 Task: Disable the option Use connections data.
Action: Mouse moved to (870, 115)
Screenshot: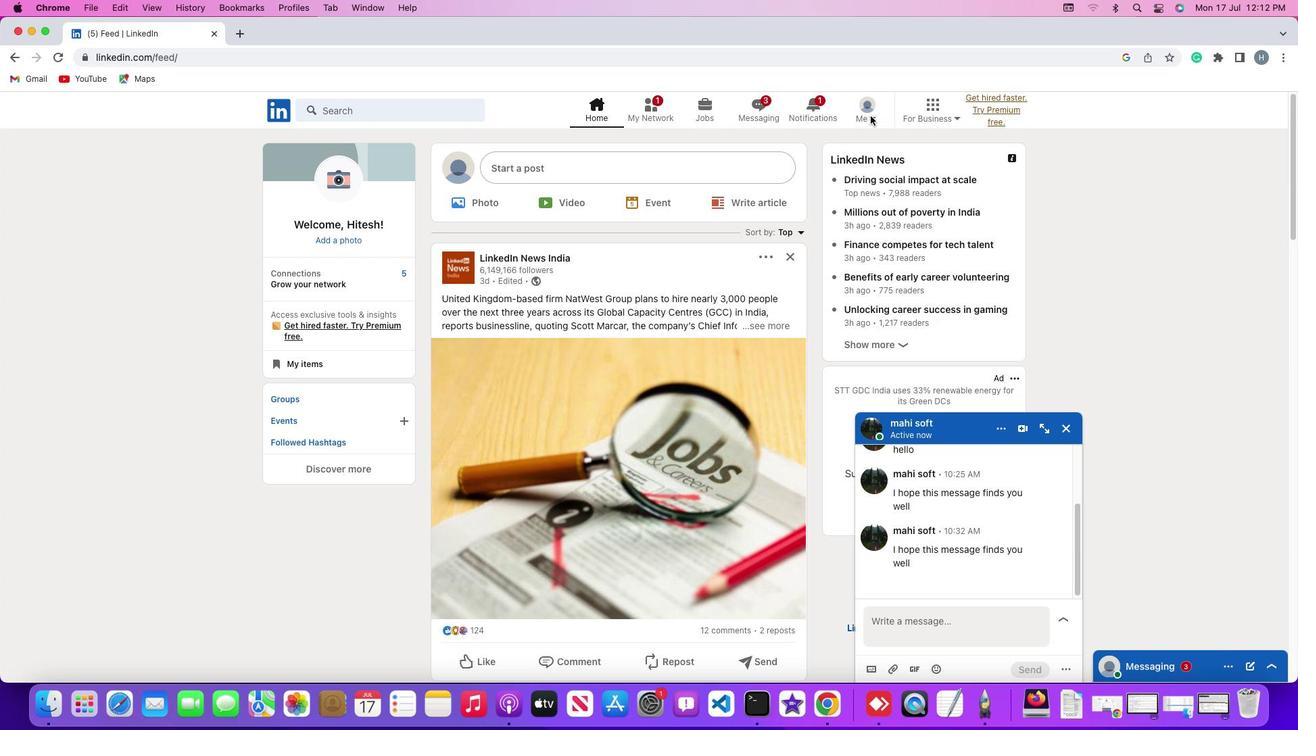 
Action: Mouse pressed left at (870, 115)
Screenshot: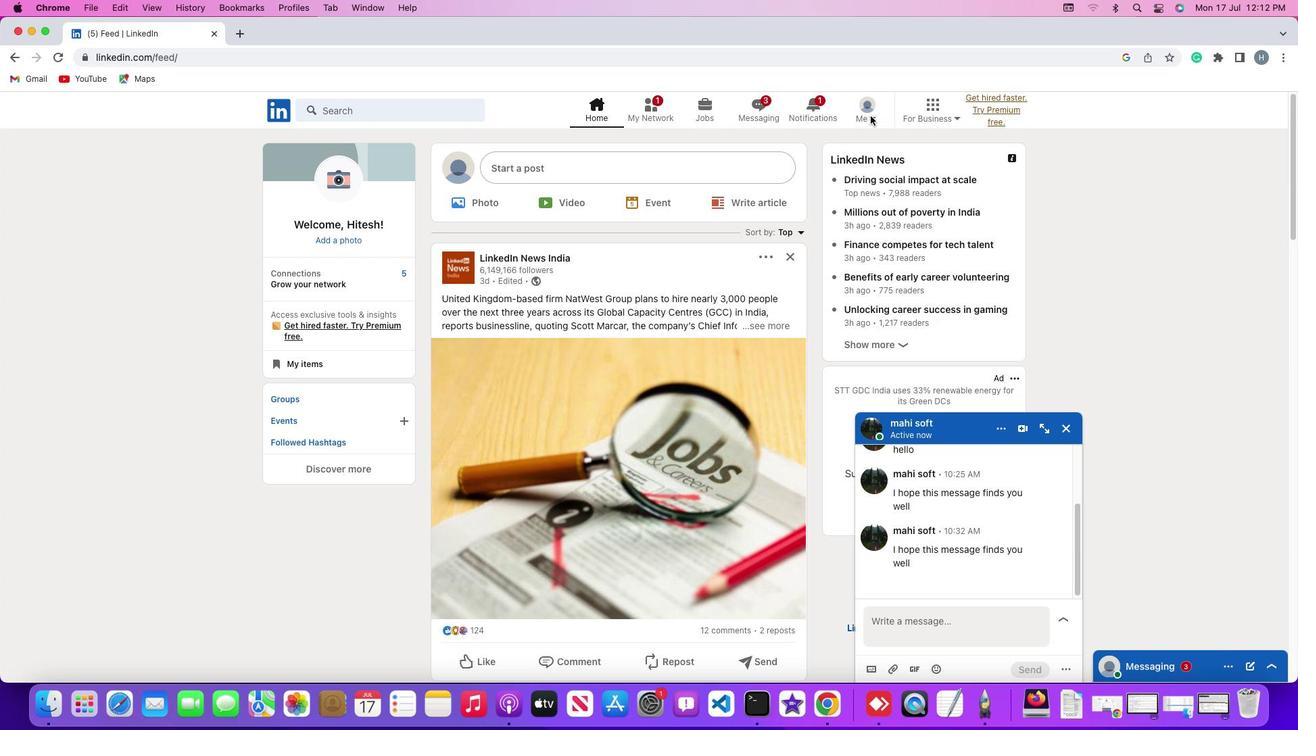 
Action: Mouse moved to (872, 116)
Screenshot: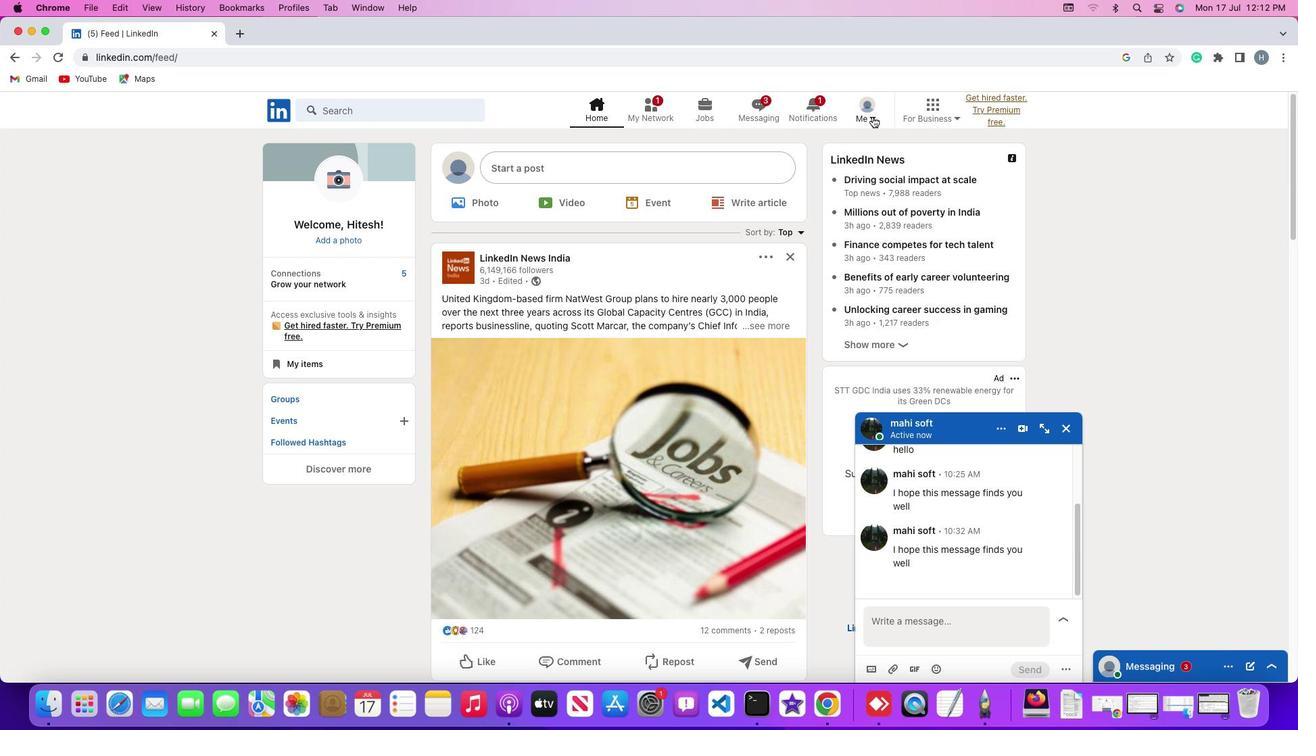 
Action: Mouse pressed left at (872, 116)
Screenshot: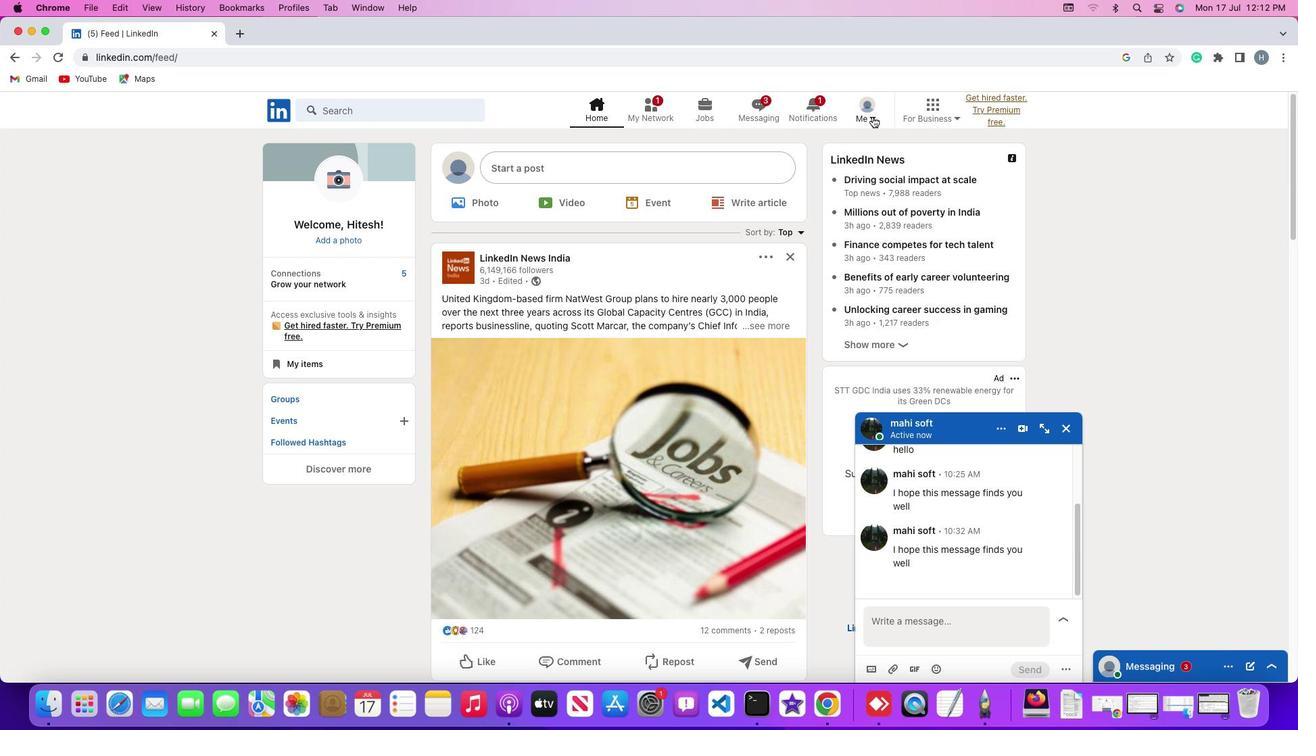 
Action: Mouse moved to (786, 258)
Screenshot: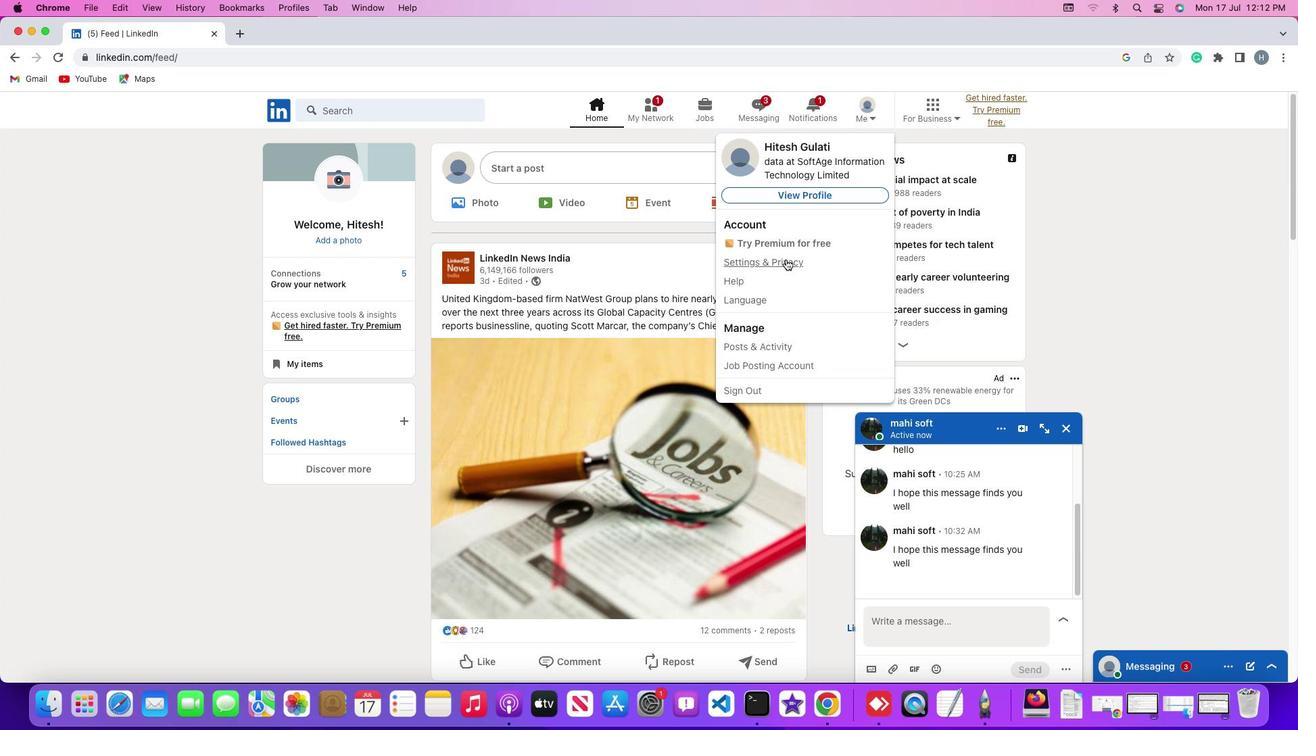 
Action: Mouse pressed left at (786, 258)
Screenshot: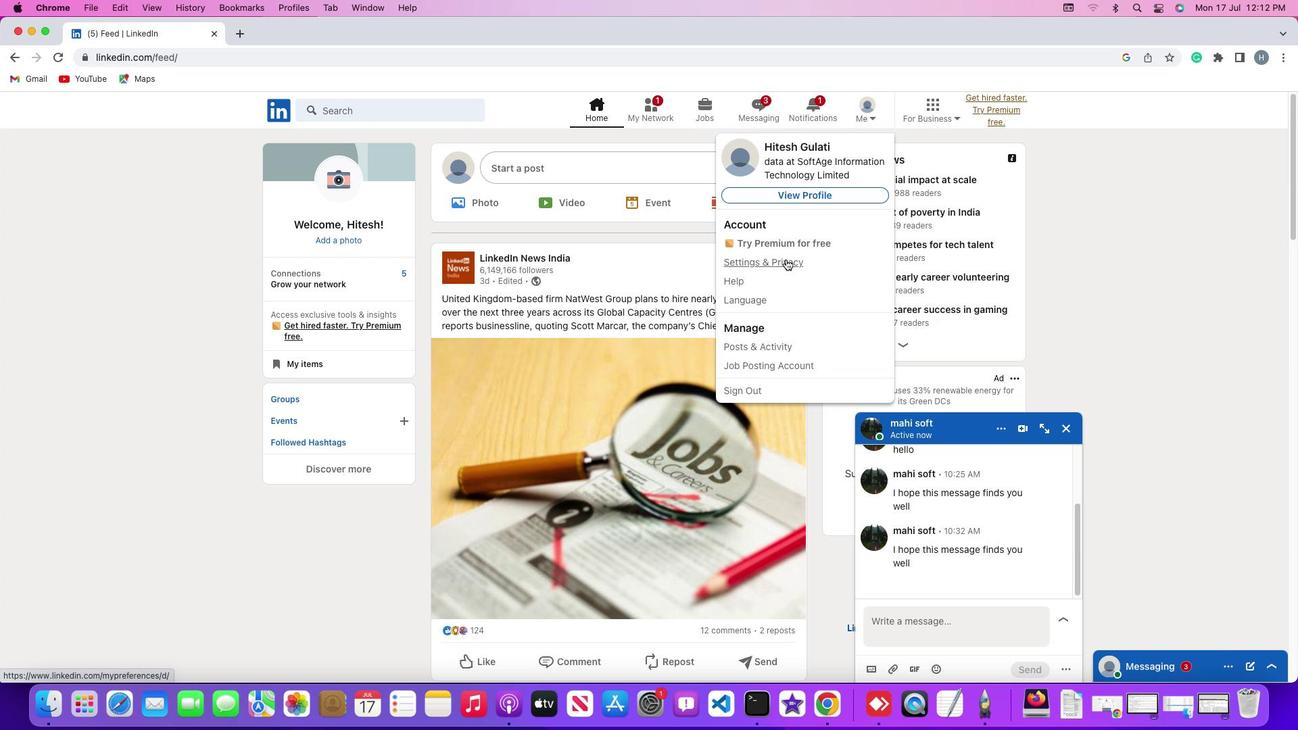 
Action: Mouse moved to (124, 409)
Screenshot: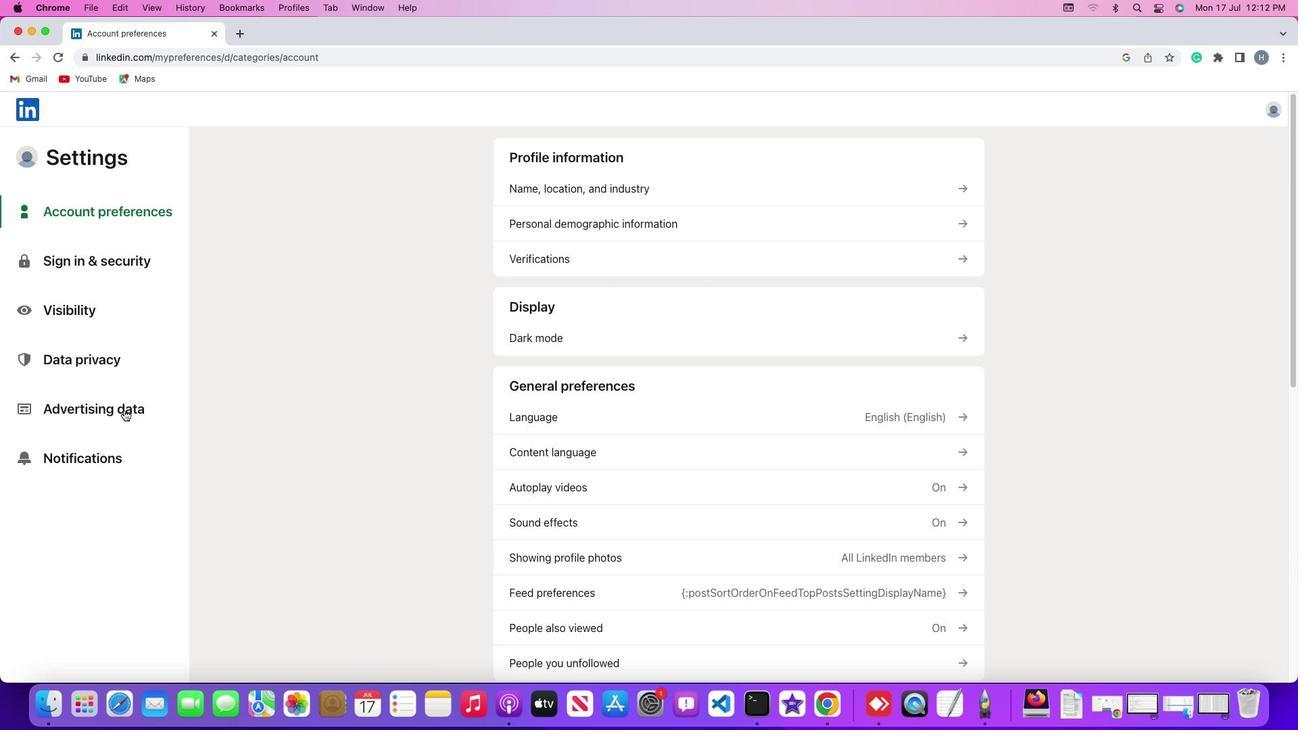 
Action: Mouse pressed left at (124, 409)
Screenshot: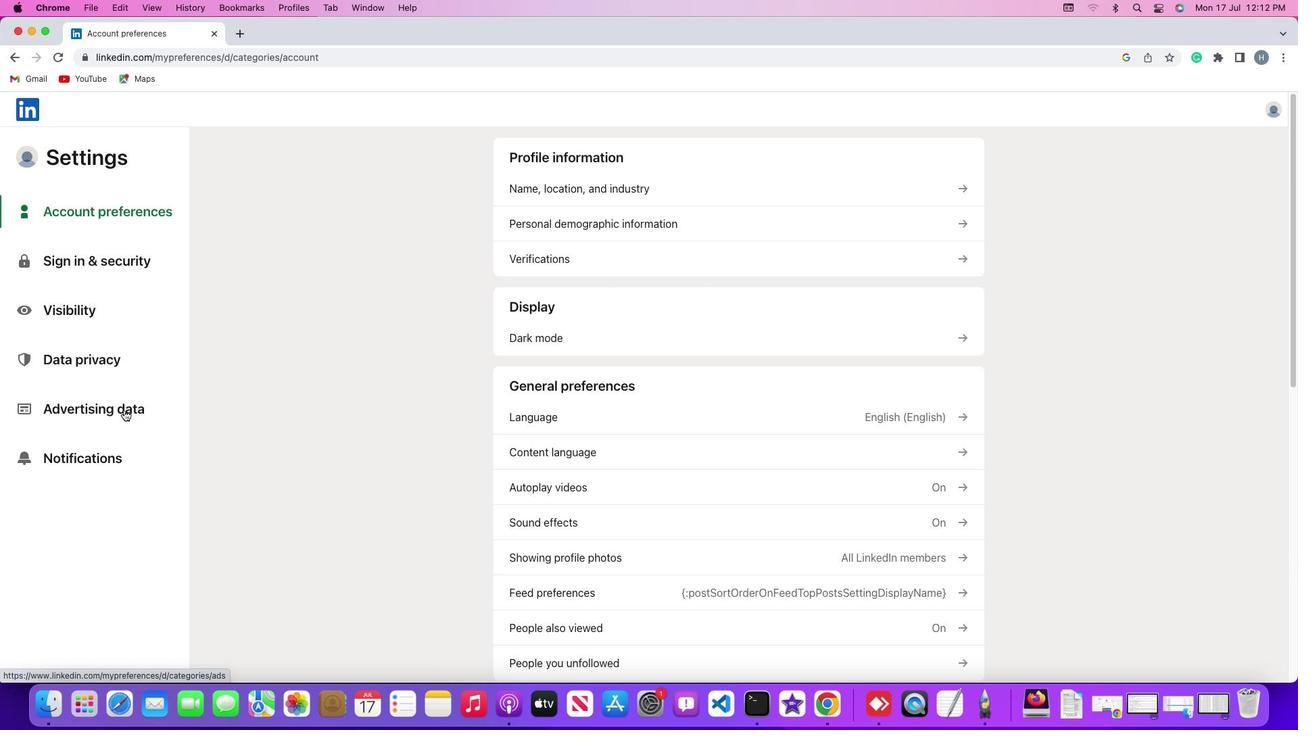 
Action: Mouse pressed left at (124, 409)
Screenshot: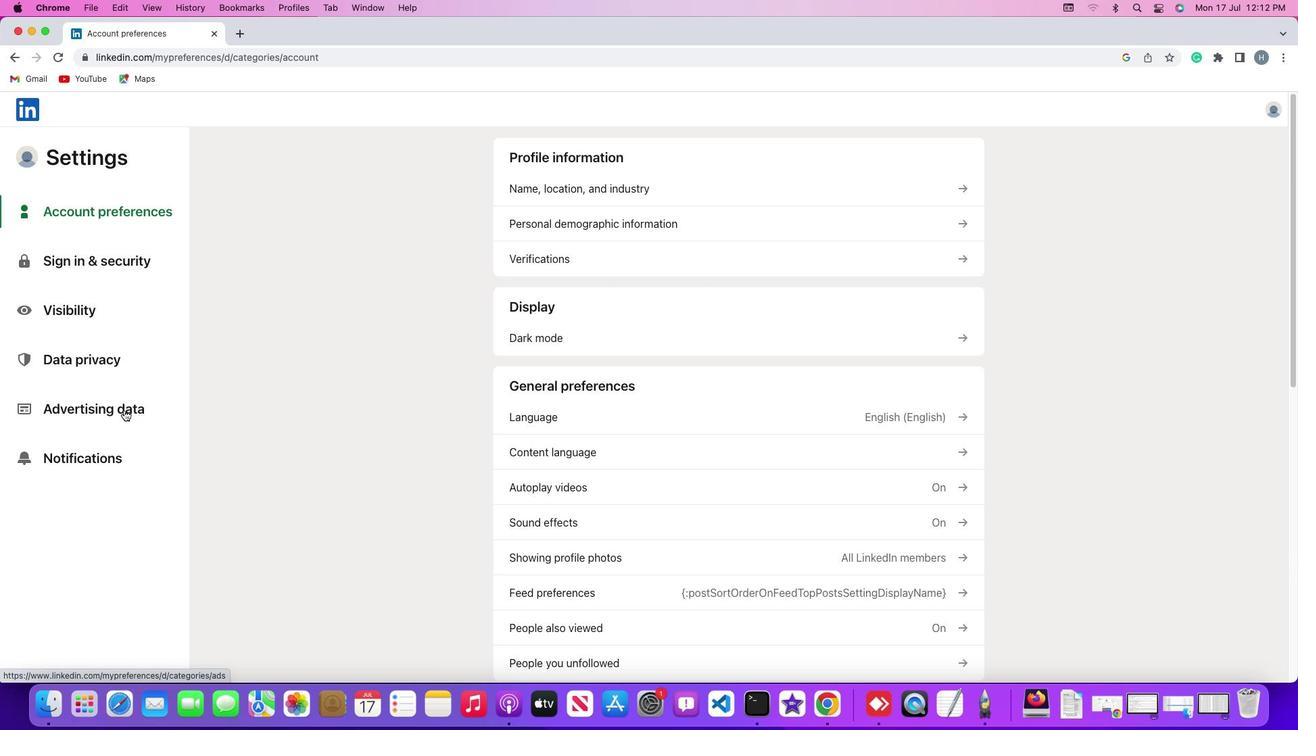 
Action: Mouse moved to (680, 296)
Screenshot: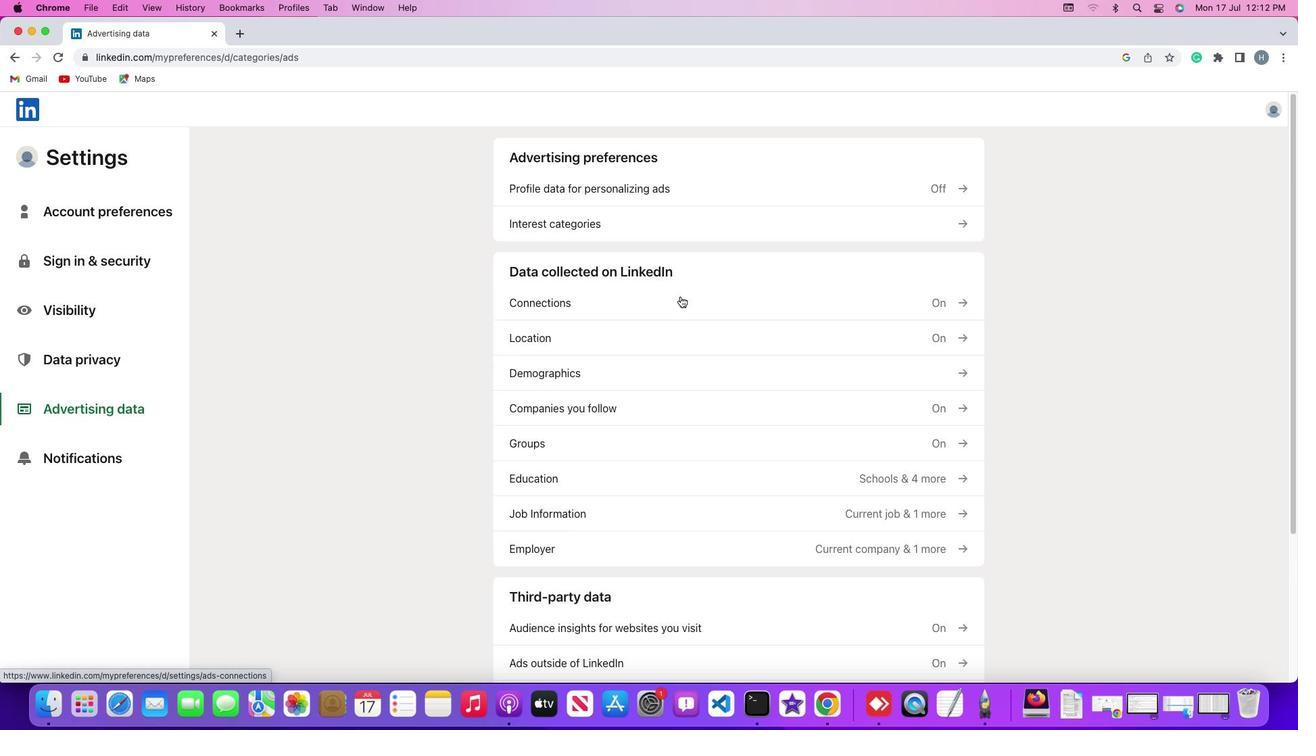 
Action: Mouse pressed left at (680, 296)
Screenshot: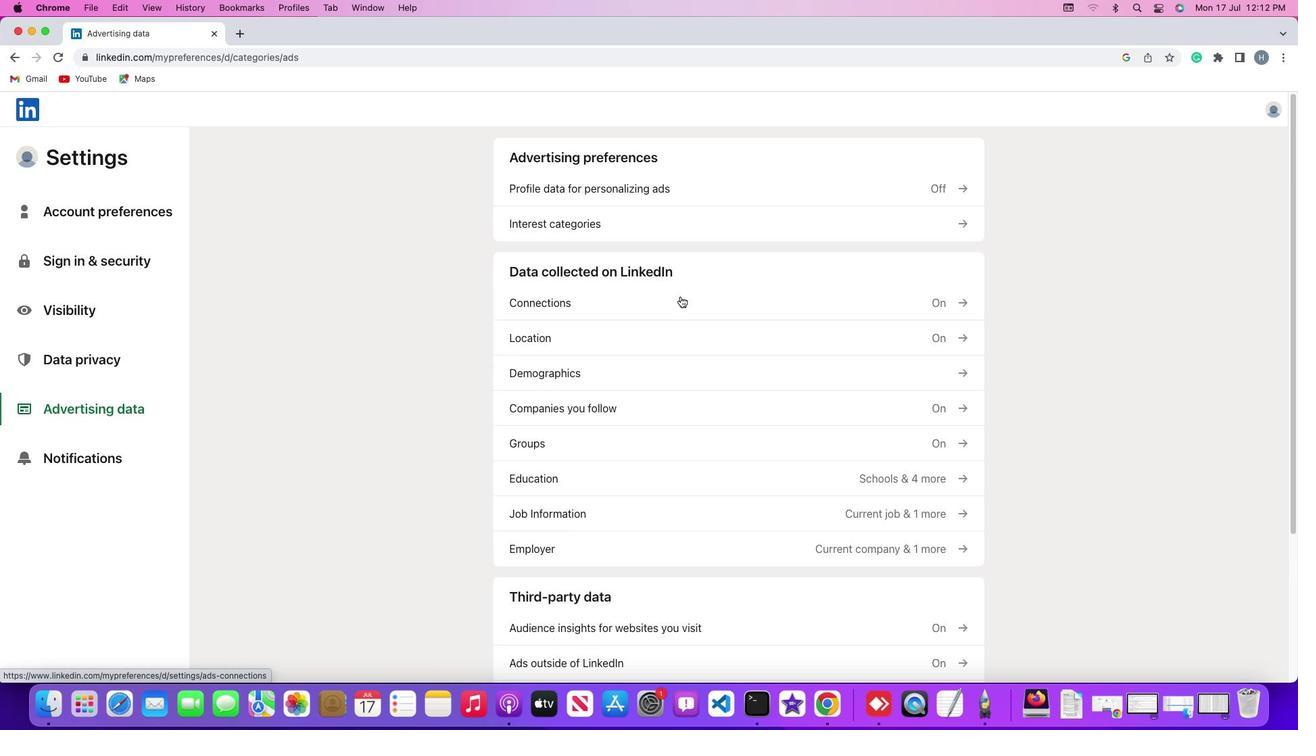 
Action: Mouse moved to (948, 238)
Screenshot: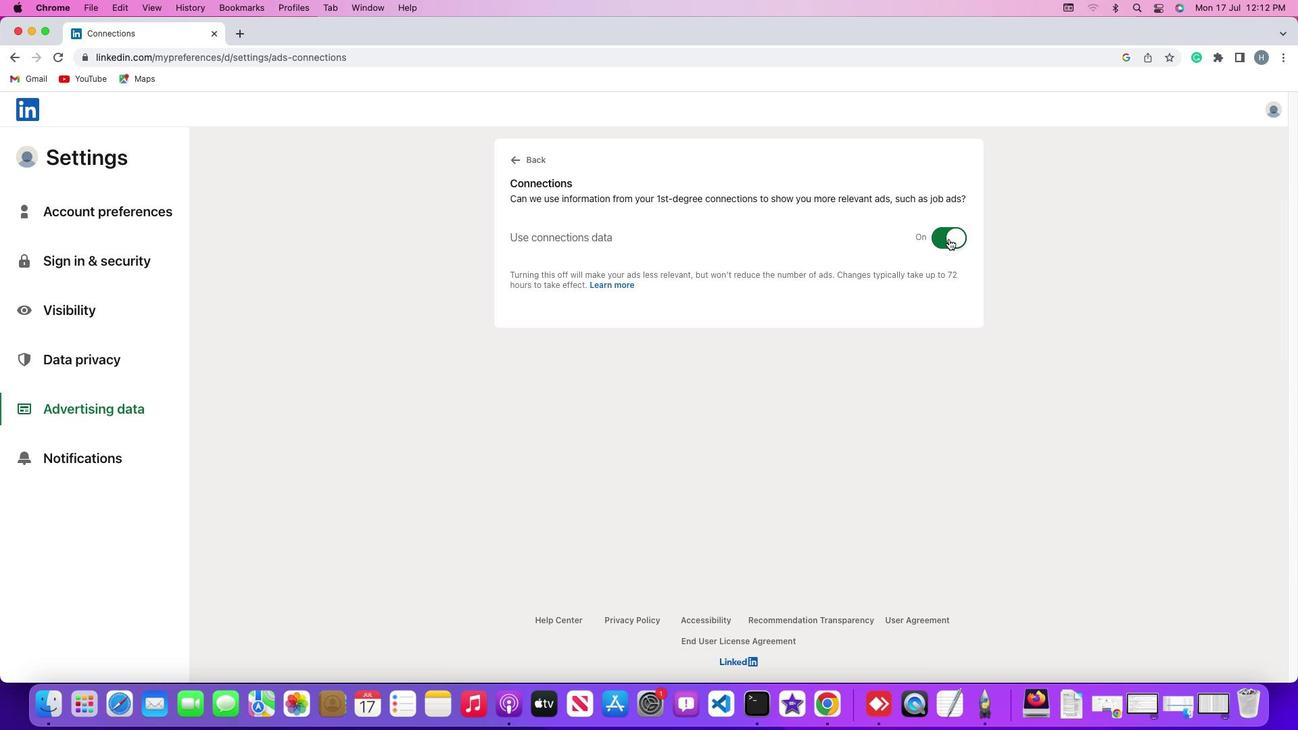 
Action: Mouse pressed left at (948, 238)
Screenshot: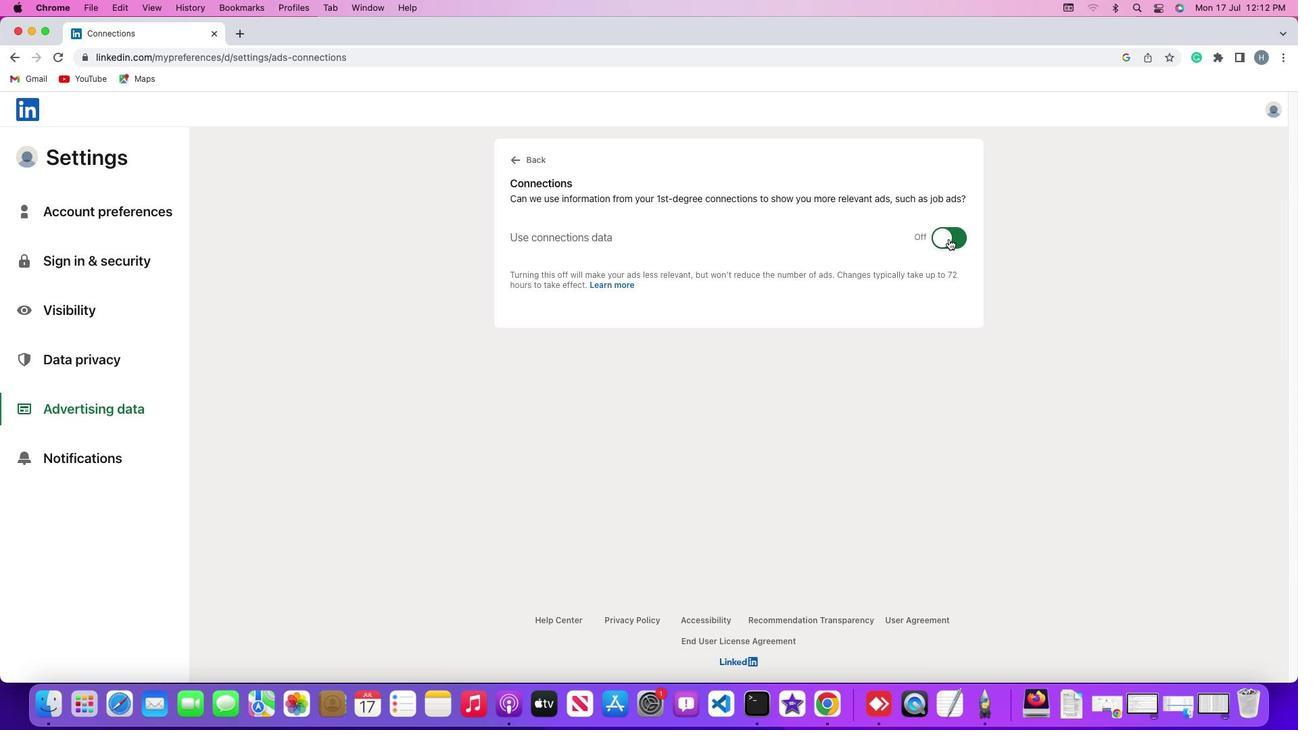 
